 Task: Mark the first listing X-Out.
Action: Mouse moved to (477, 199)
Screenshot: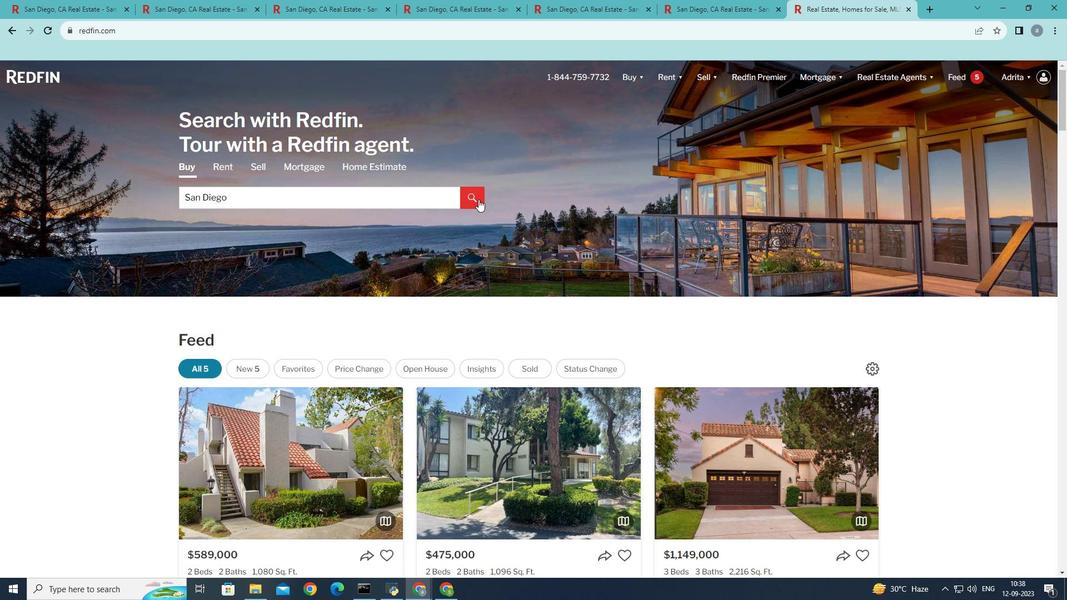 
Action: Mouse pressed left at (477, 199)
Screenshot: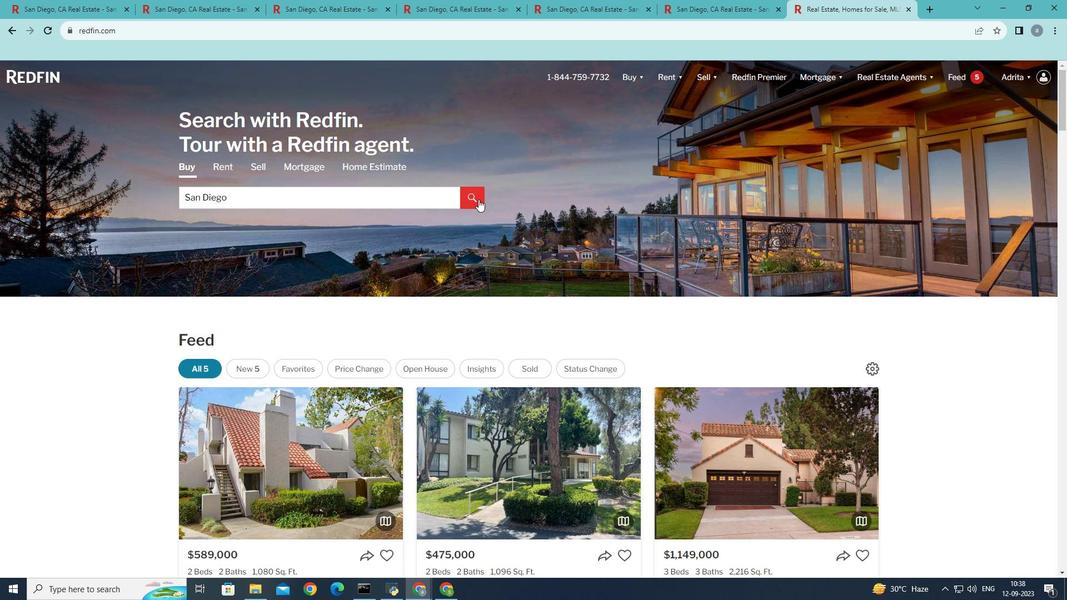 
Action: Mouse moved to (715, 374)
Screenshot: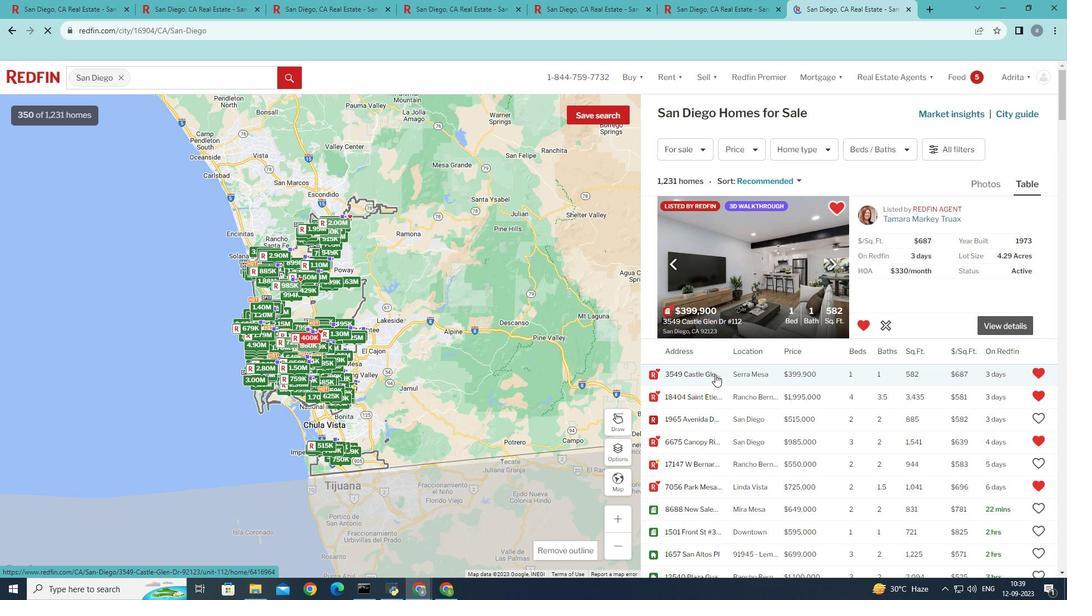 
Action: Mouse pressed left at (715, 374)
Screenshot: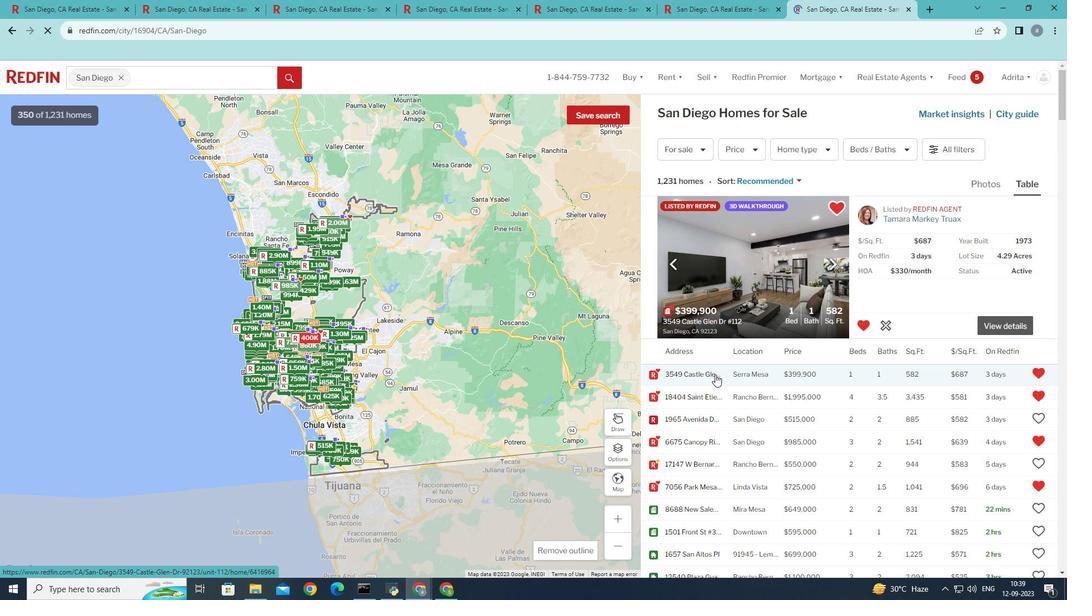 
Action: Mouse pressed left at (715, 374)
Screenshot: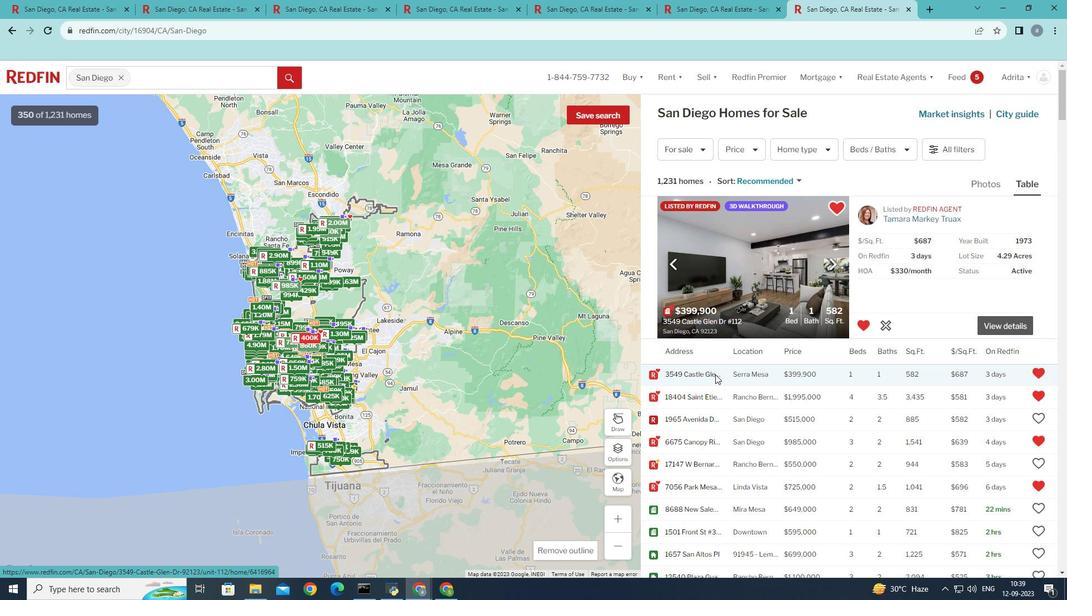 
Action: Mouse moved to (738, 112)
Screenshot: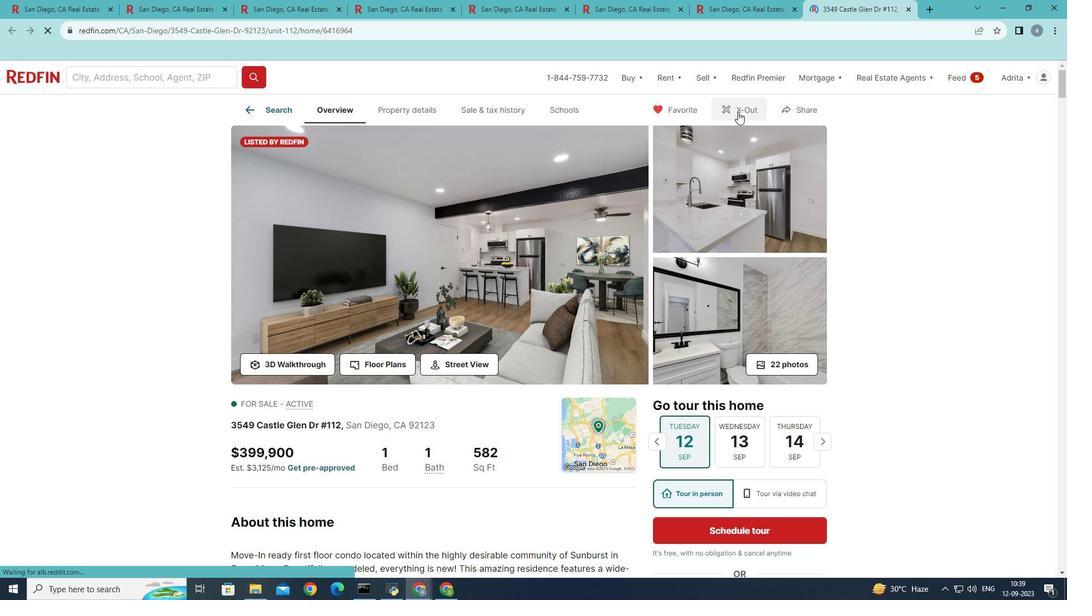 
Action: Mouse pressed left at (738, 112)
Screenshot: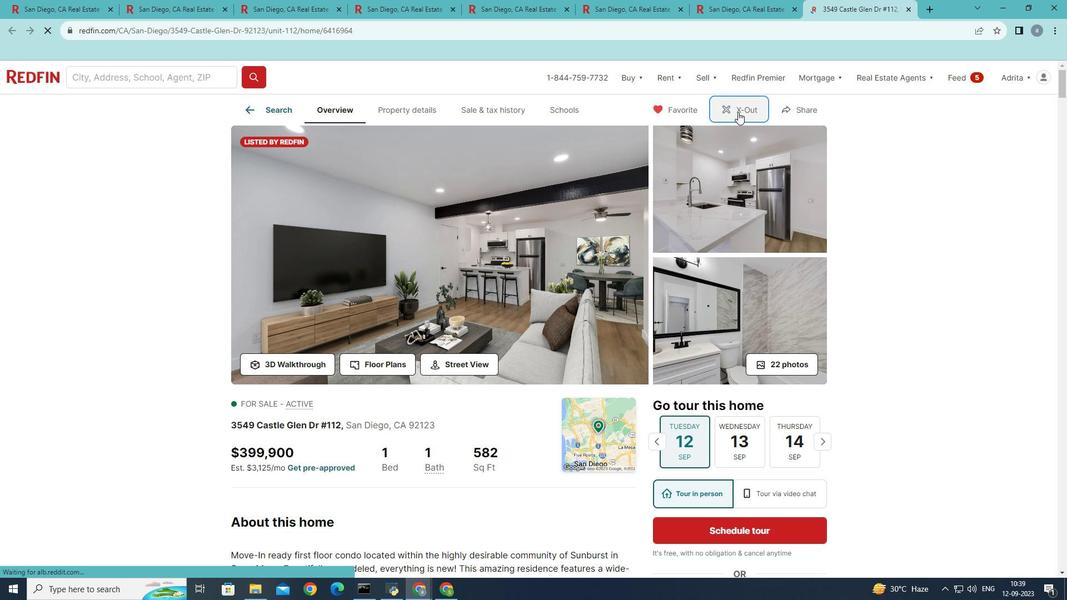 
